 Task: Set up a reminder for the spiritual and personal growth retreat.
Action: Mouse moved to (66, 105)
Screenshot: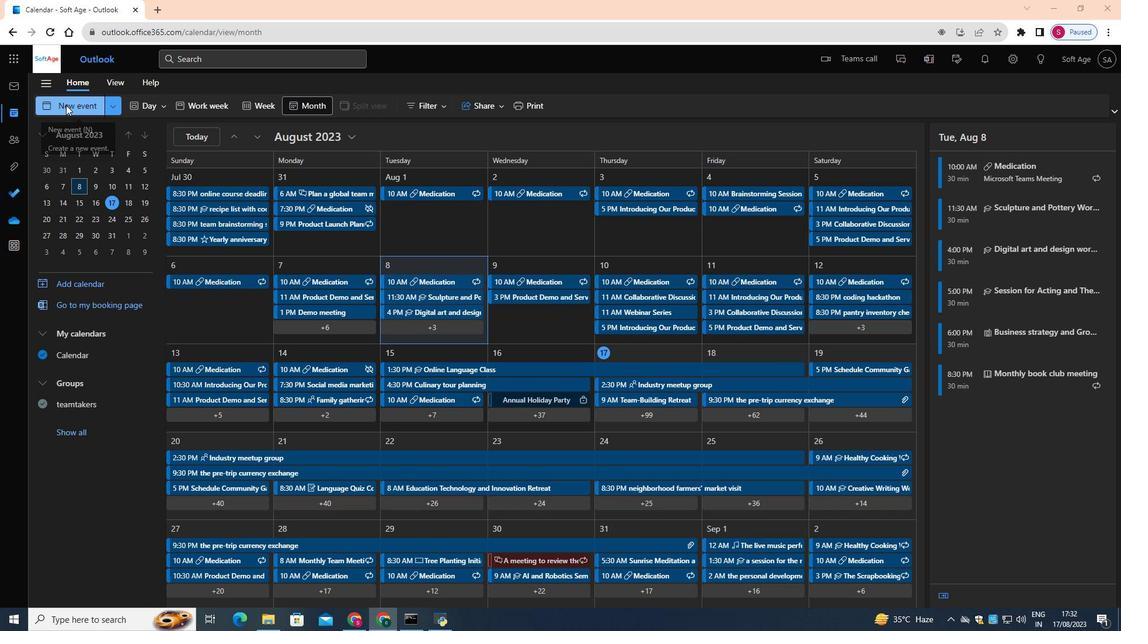 
Action: Mouse pressed left at (66, 105)
Screenshot: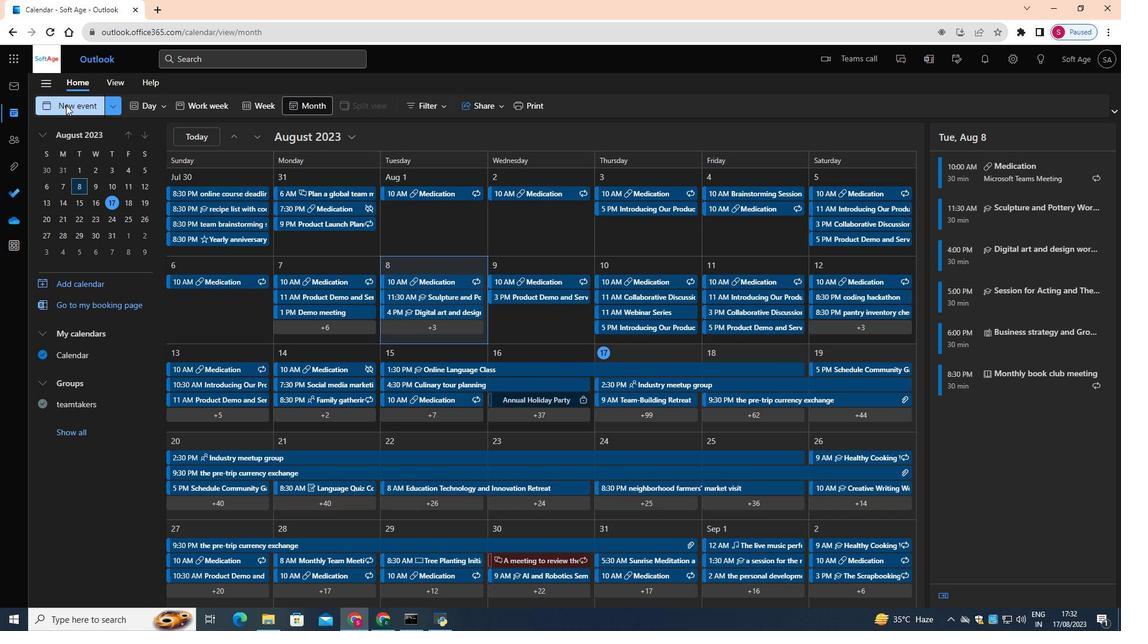
Action: Mouse moved to (377, 173)
Screenshot: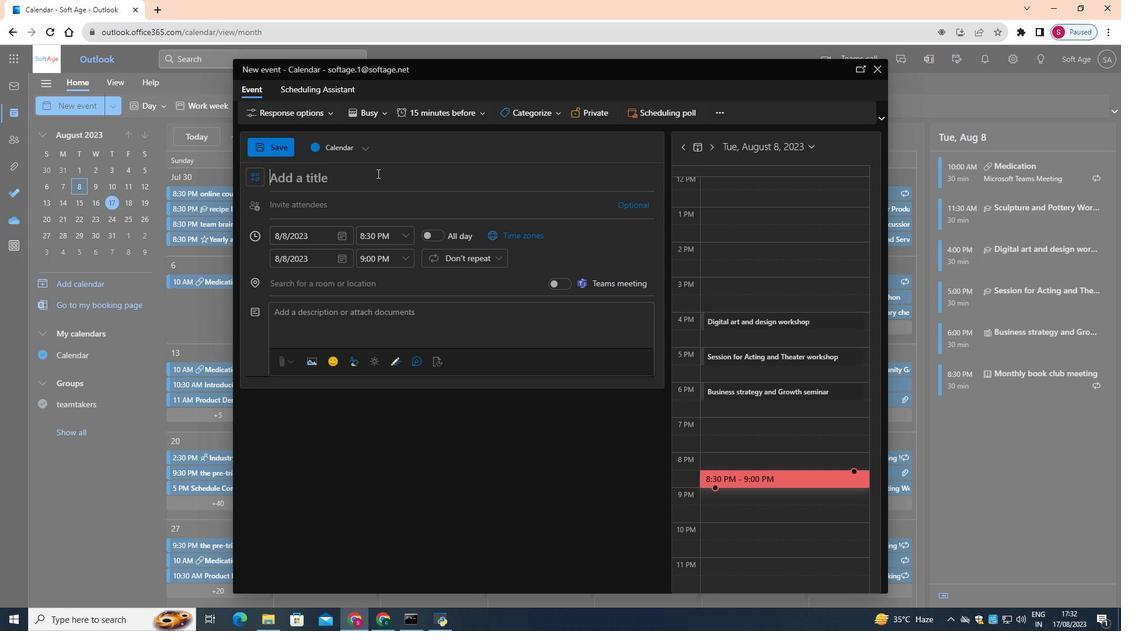 
Action: Mouse pressed left at (377, 173)
Screenshot: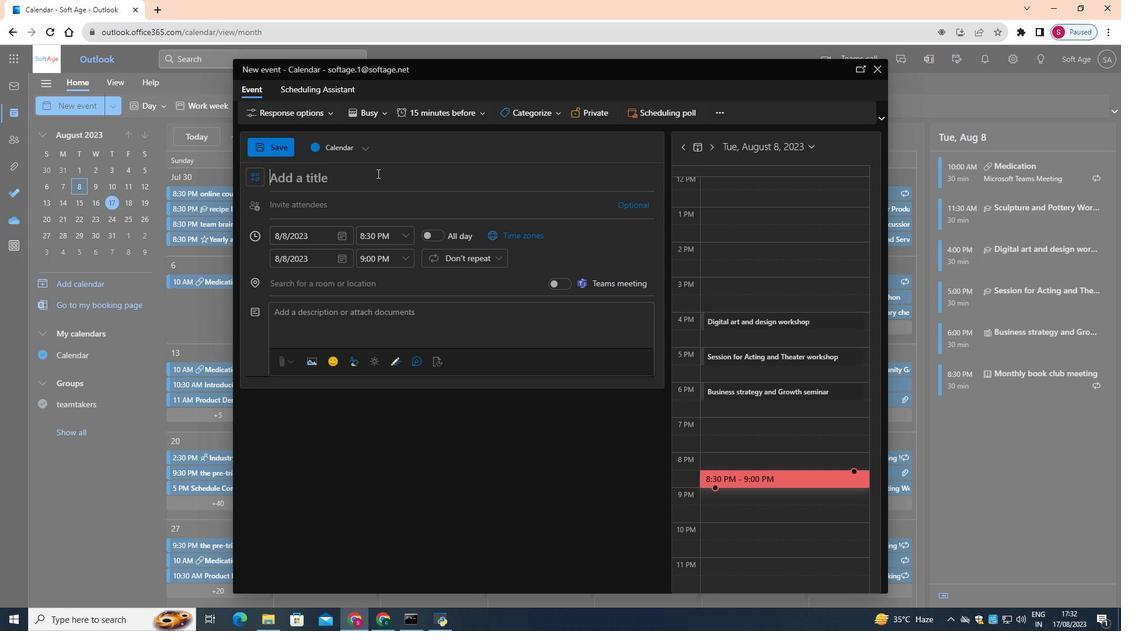
Action: Key pressed <Key.shift>Spiritual<Key.space>and<Key.space><Key.shift>Personal<Key.space><Key.shift>Growth<Key.space><Key.shift>Retreat<Key.space><Key.shift>Reminder
Screenshot: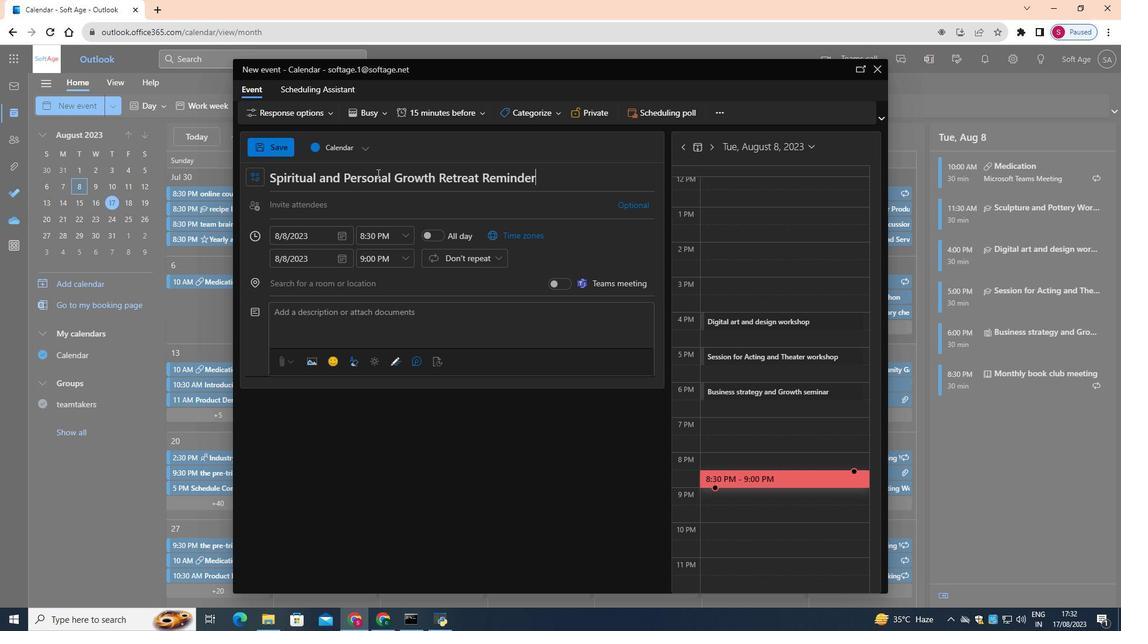 
Action: Mouse moved to (341, 236)
Screenshot: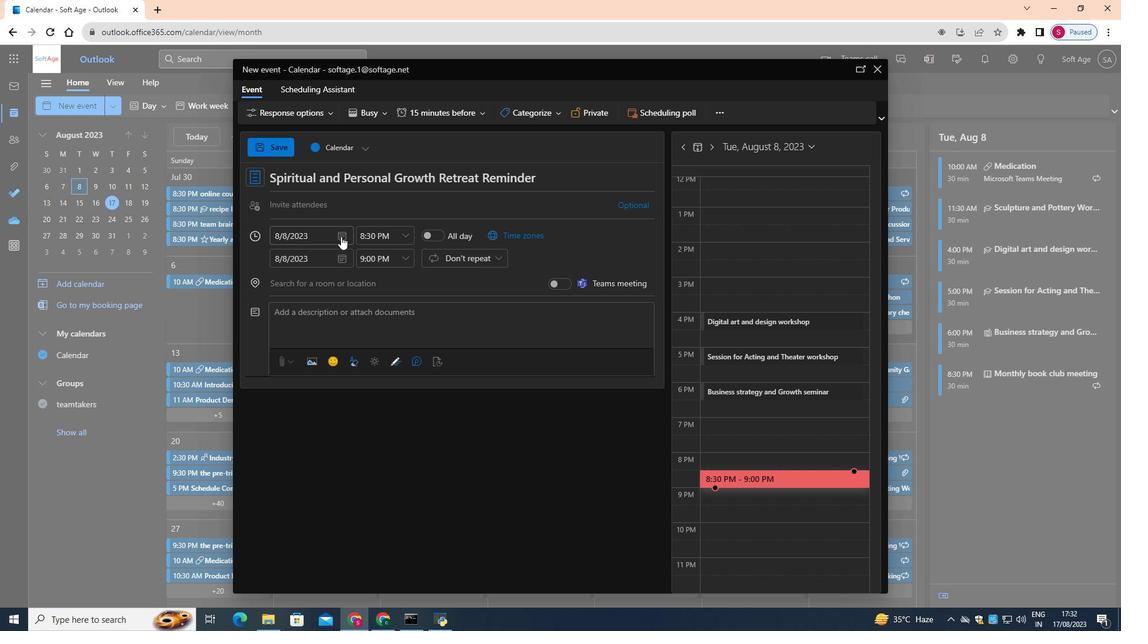 
Action: Mouse pressed left at (341, 236)
Screenshot: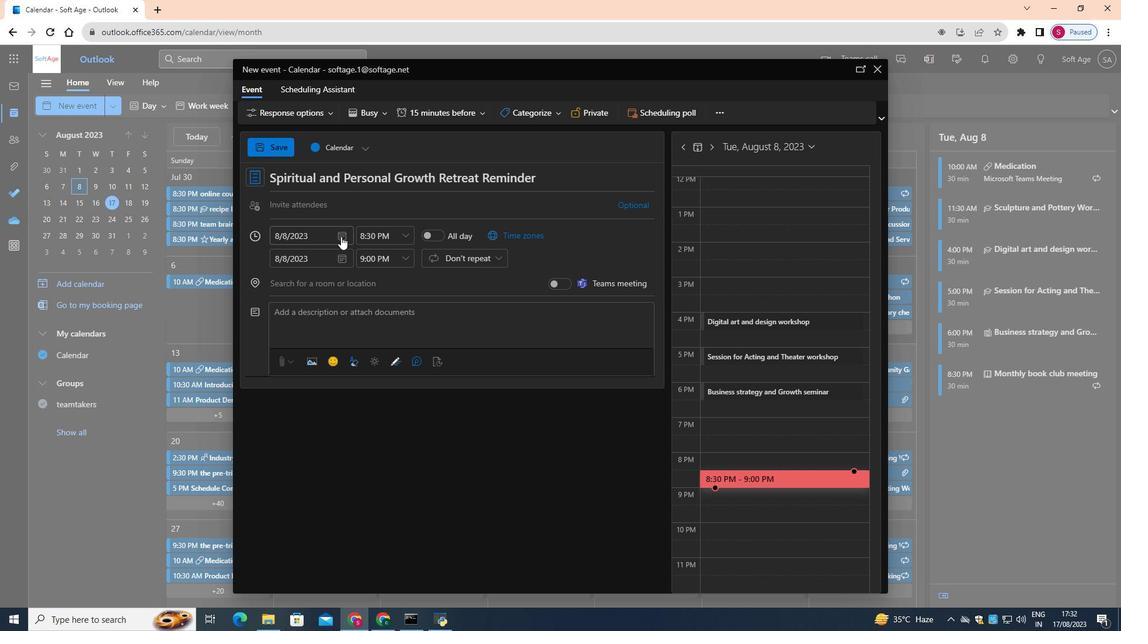
Action: Mouse moved to (333, 343)
Screenshot: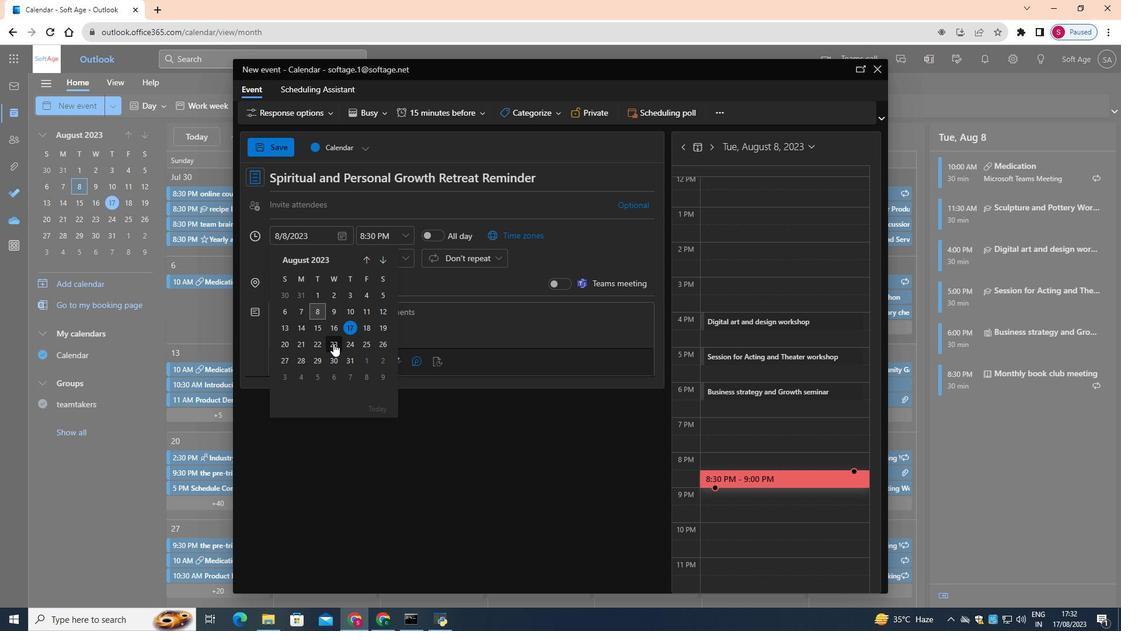 
Action: Mouse pressed left at (333, 343)
Screenshot: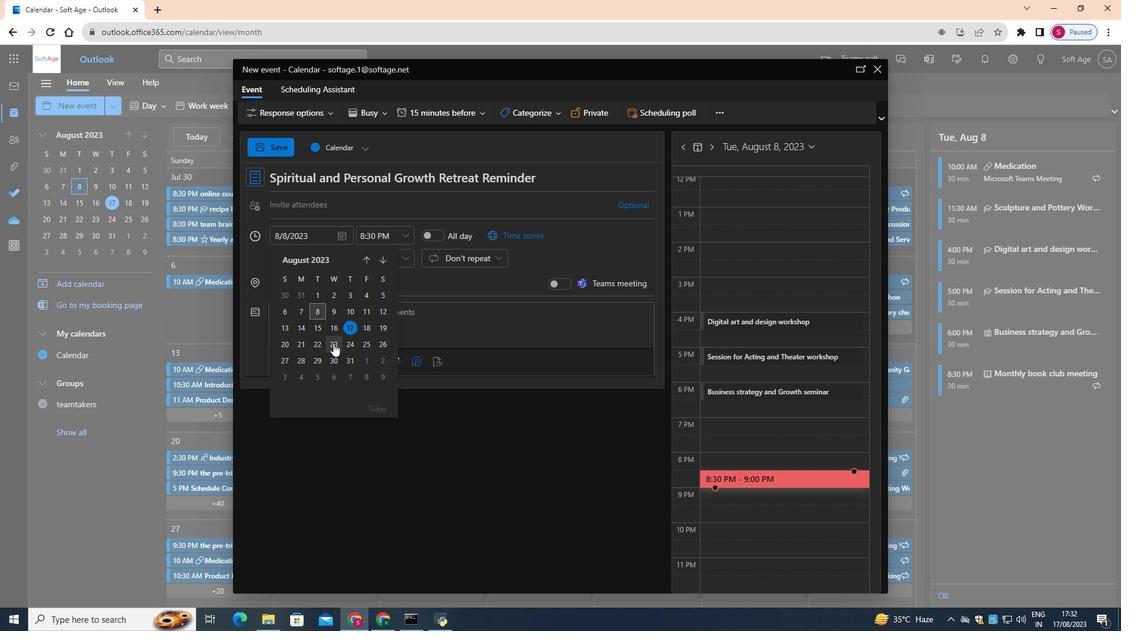 
Action: Mouse moved to (402, 233)
Screenshot: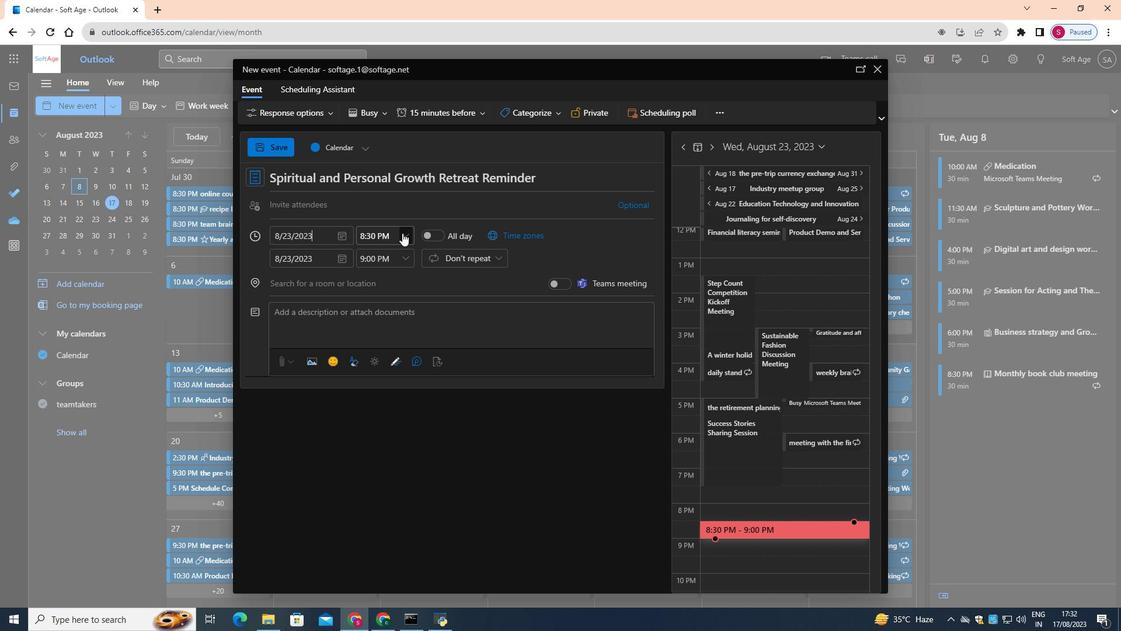 
Action: Mouse pressed left at (402, 233)
Screenshot: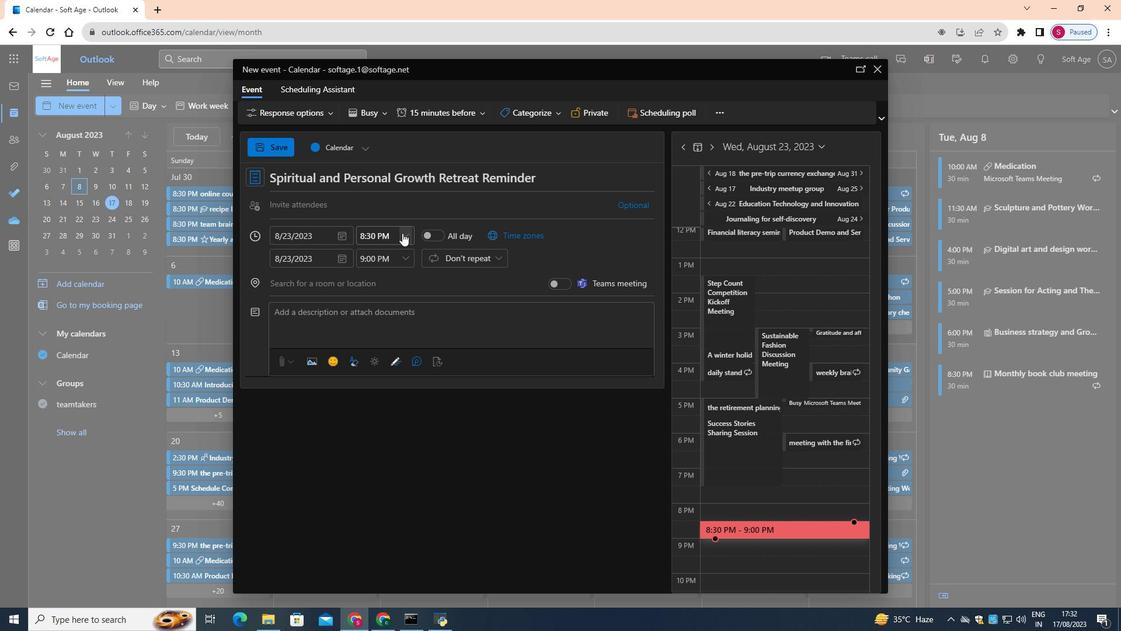 
Action: Mouse moved to (377, 306)
Screenshot: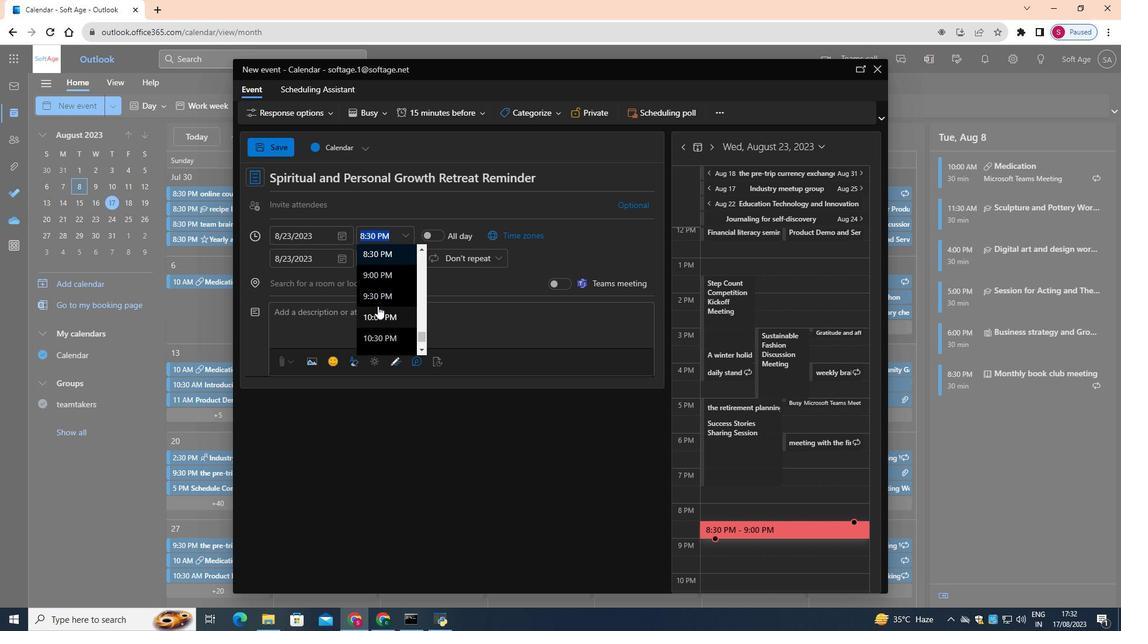 
Action: Mouse scrolled (377, 307) with delta (0, 0)
Screenshot: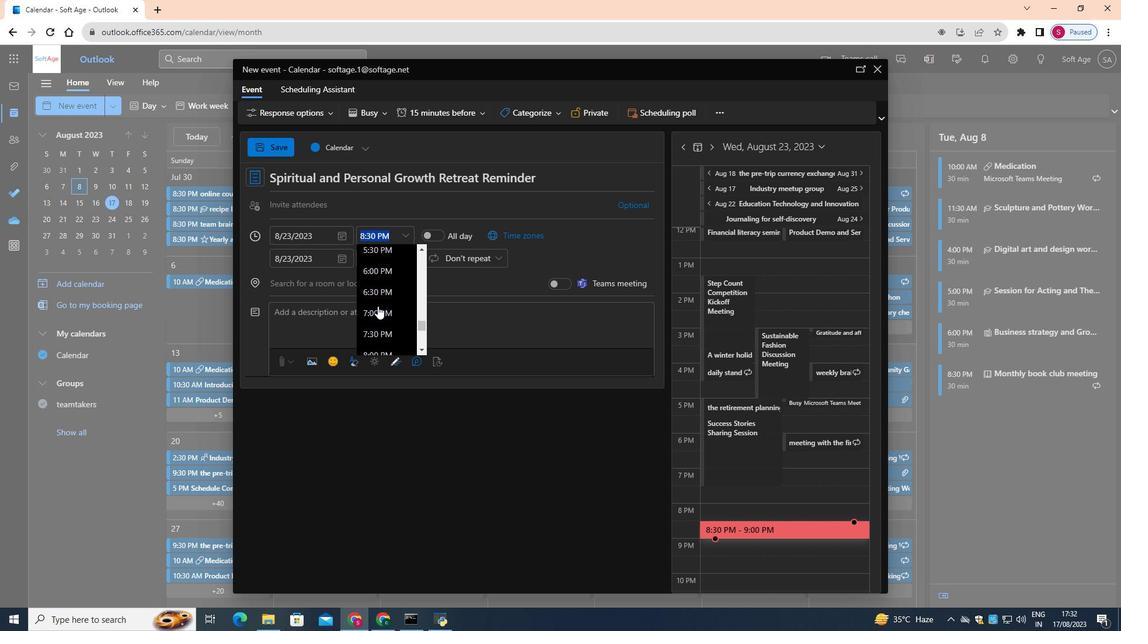 
Action: Mouse moved to (378, 306)
Screenshot: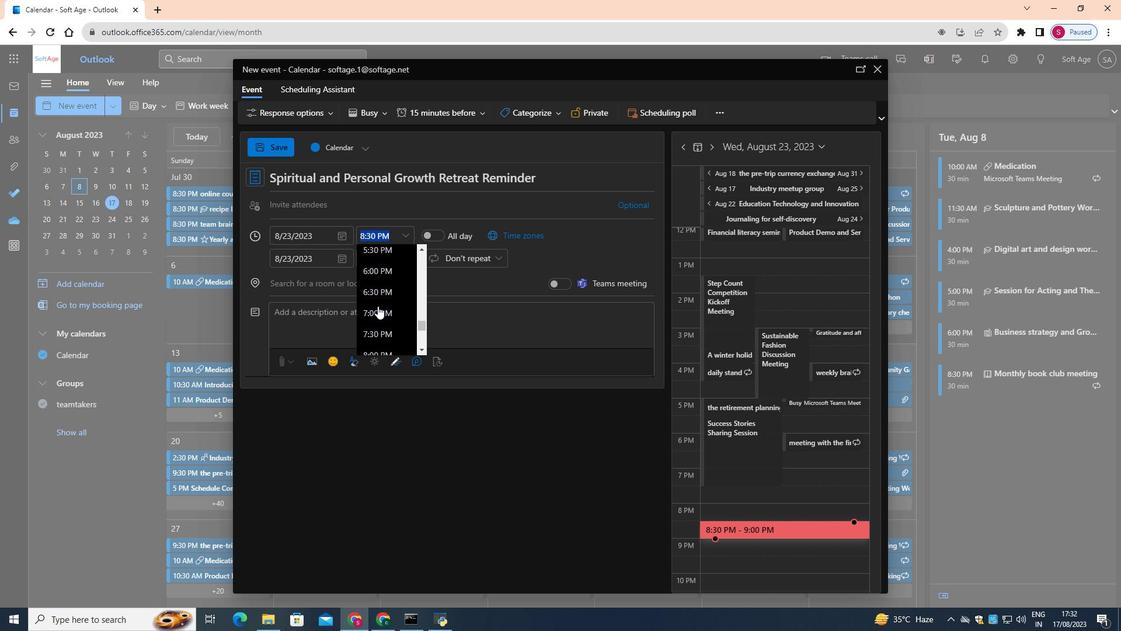 
Action: Mouse scrolled (378, 306) with delta (0, 0)
Screenshot: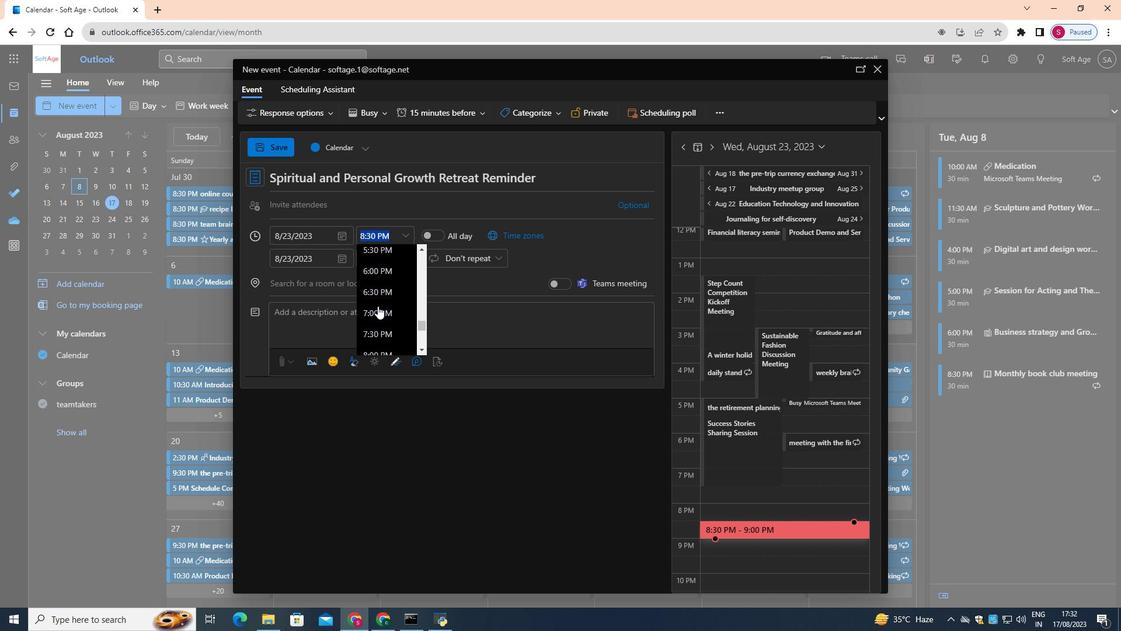 
Action: Mouse scrolled (378, 306) with delta (0, 0)
Screenshot: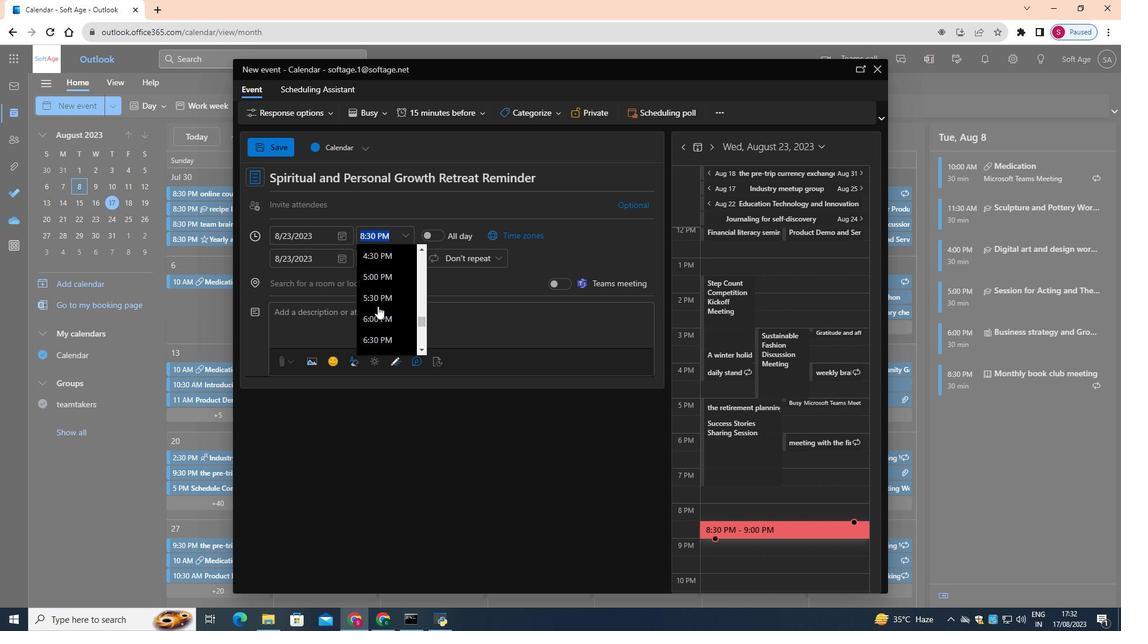 
Action: Mouse scrolled (378, 306) with delta (0, 0)
Screenshot: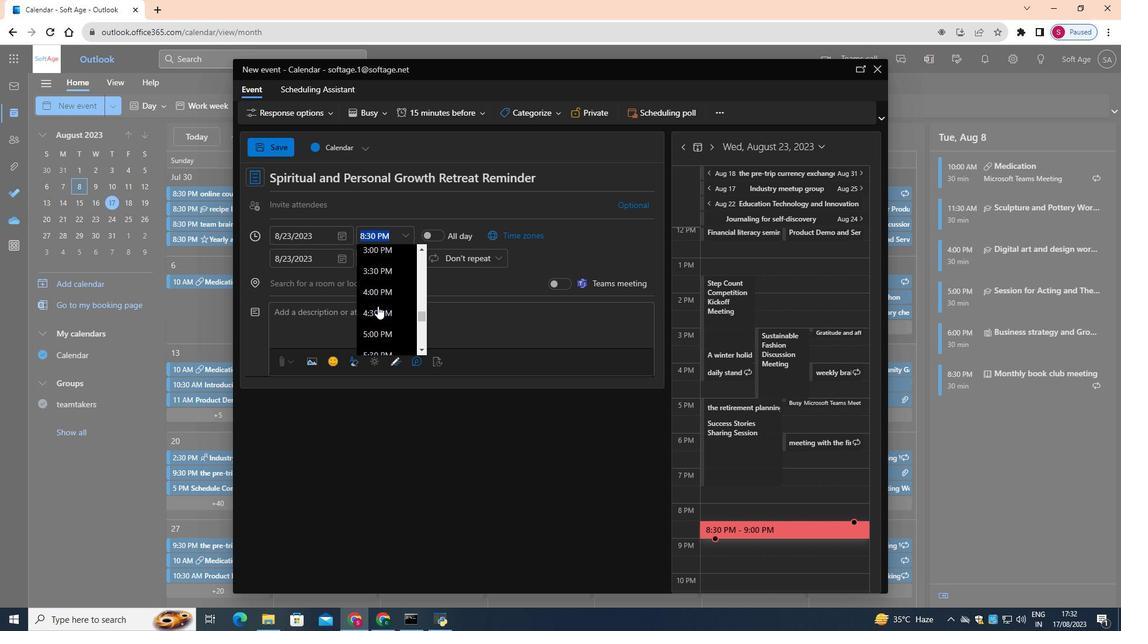 
Action: Mouse scrolled (378, 306) with delta (0, 0)
Screenshot: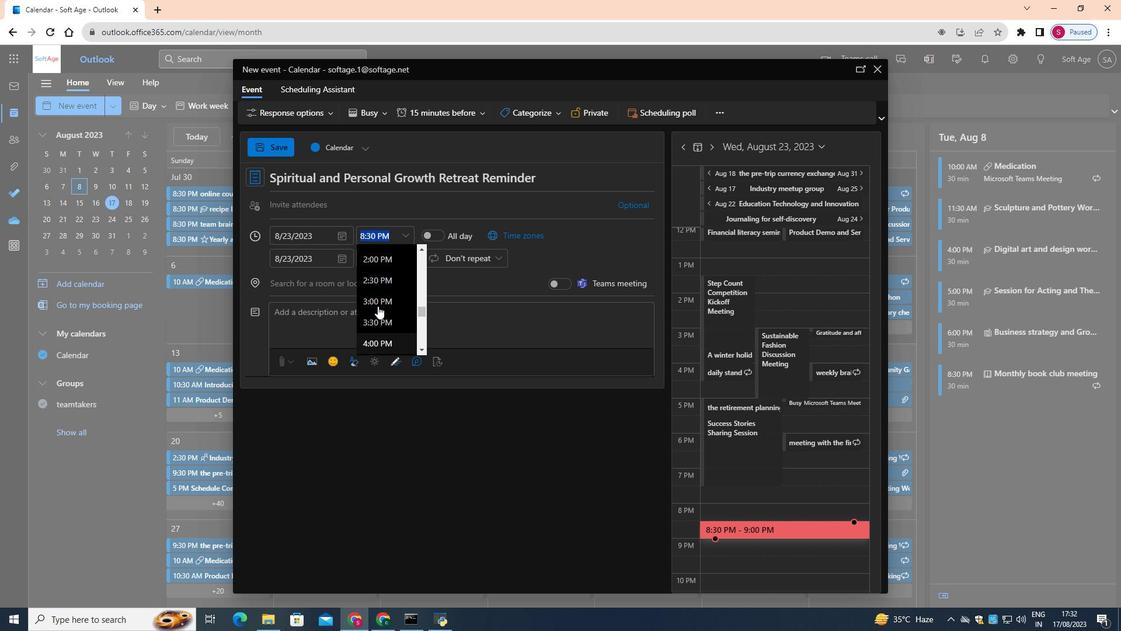 
Action: Mouse scrolled (378, 306) with delta (0, 0)
Screenshot: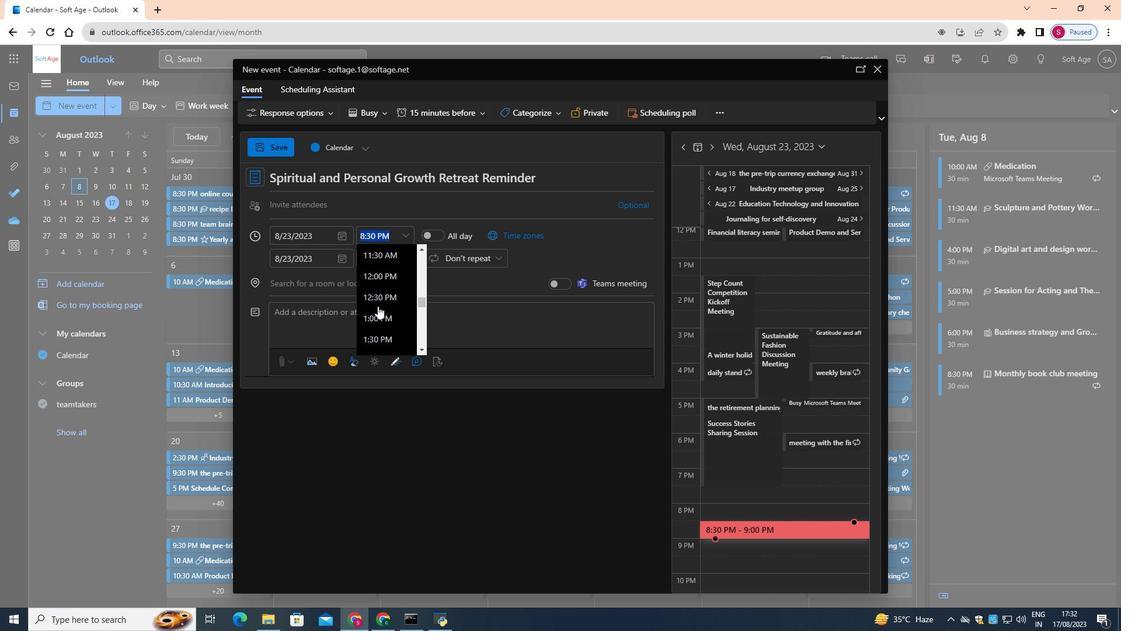 
Action: Mouse scrolled (378, 306) with delta (0, 0)
Screenshot: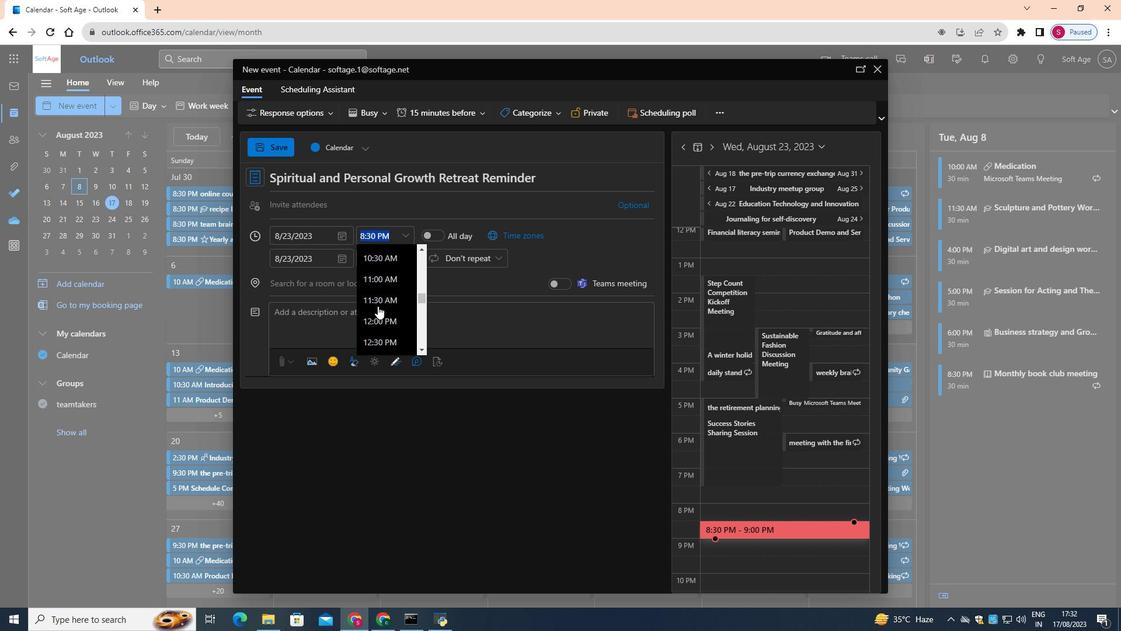 
Action: Mouse scrolled (378, 306) with delta (0, 0)
Screenshot: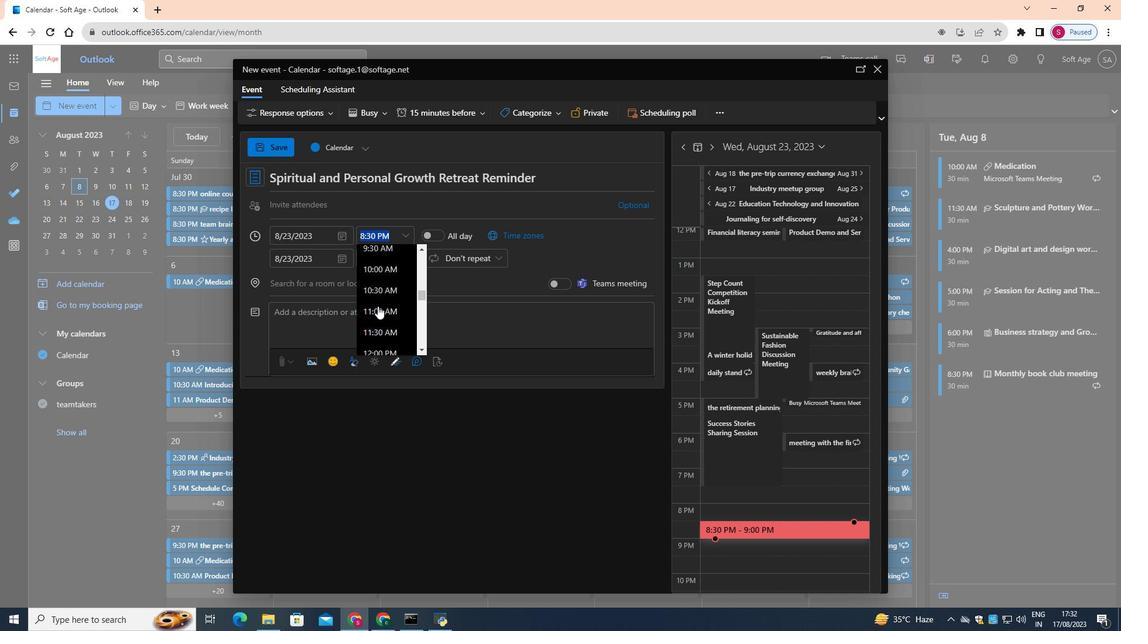
Action: Mouse moved to (385, 276)
Screenshot: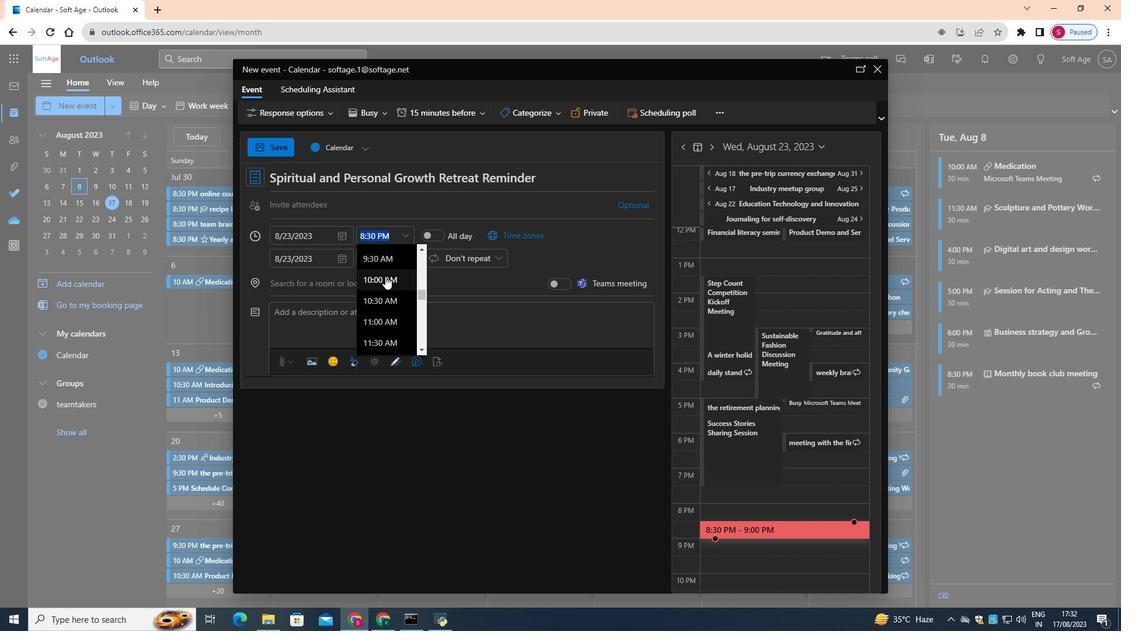 
Action: Mouse pressed left at (385, 276)
Screenshot: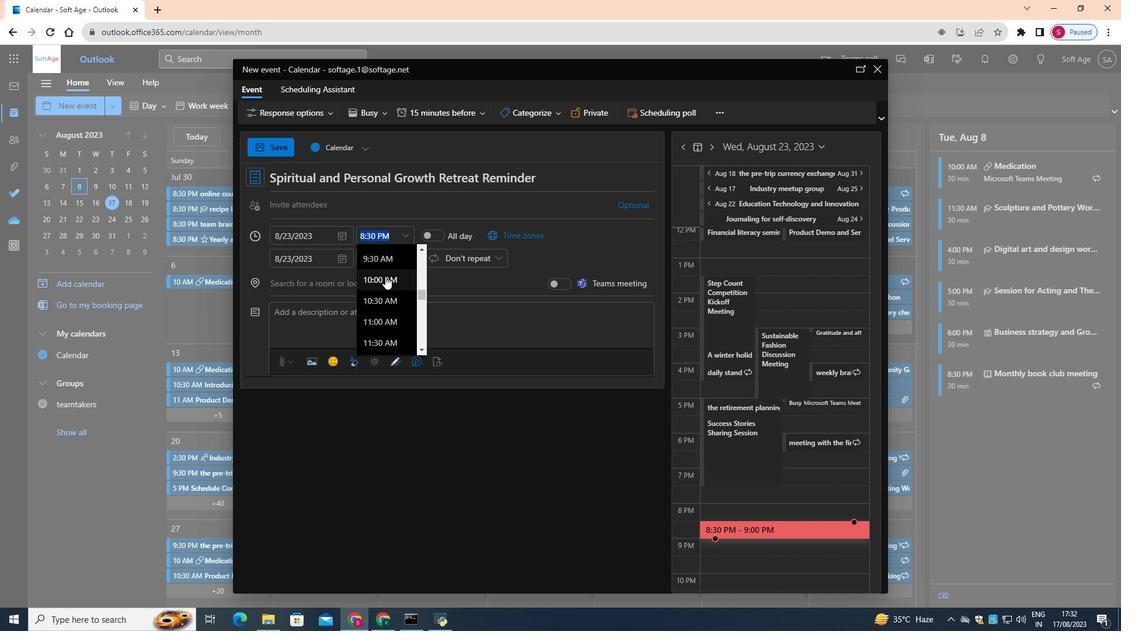 
Action: Mouse moved to (446, 106)
Screenshot: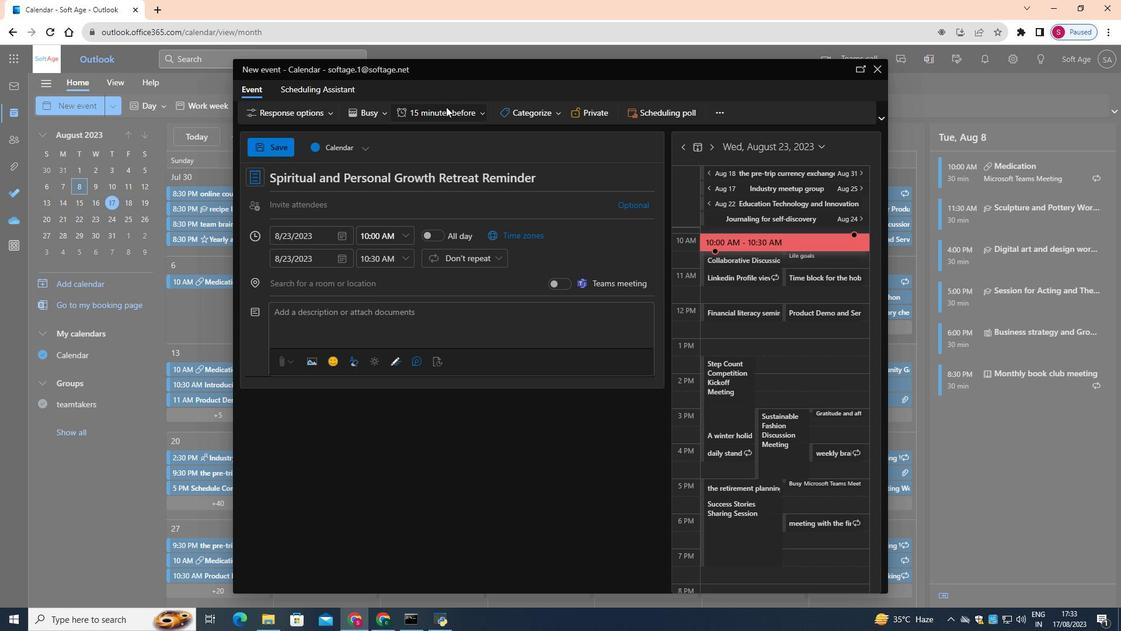 
Action: Mouse pressed left at (446, 106)
Screenshot: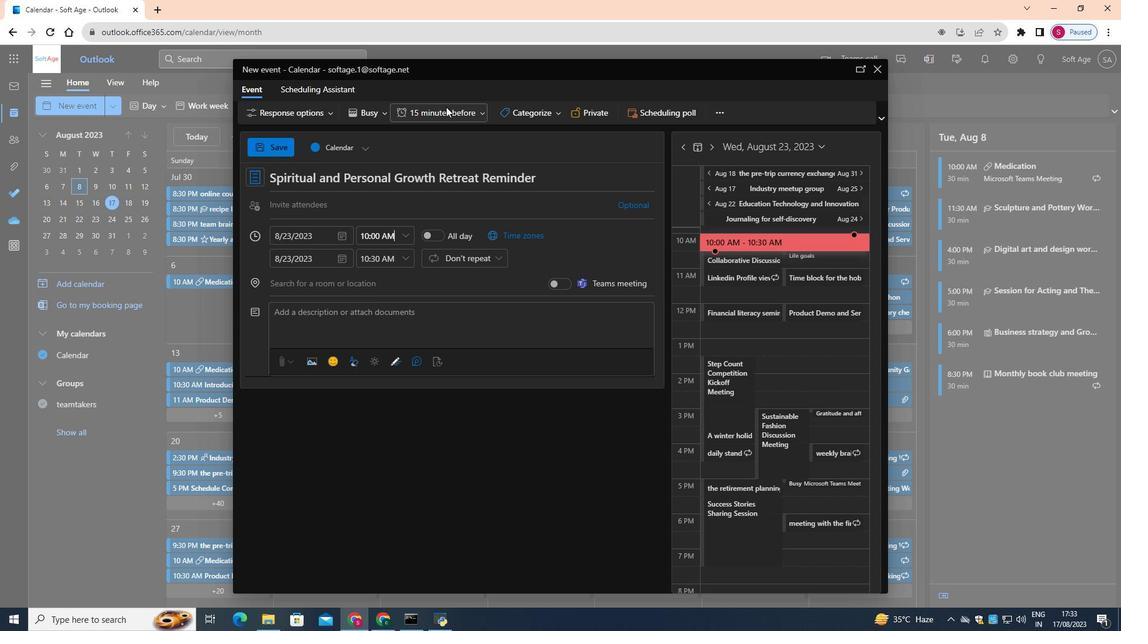 
Action: Mouse moved to (455, 221)
Screenshot: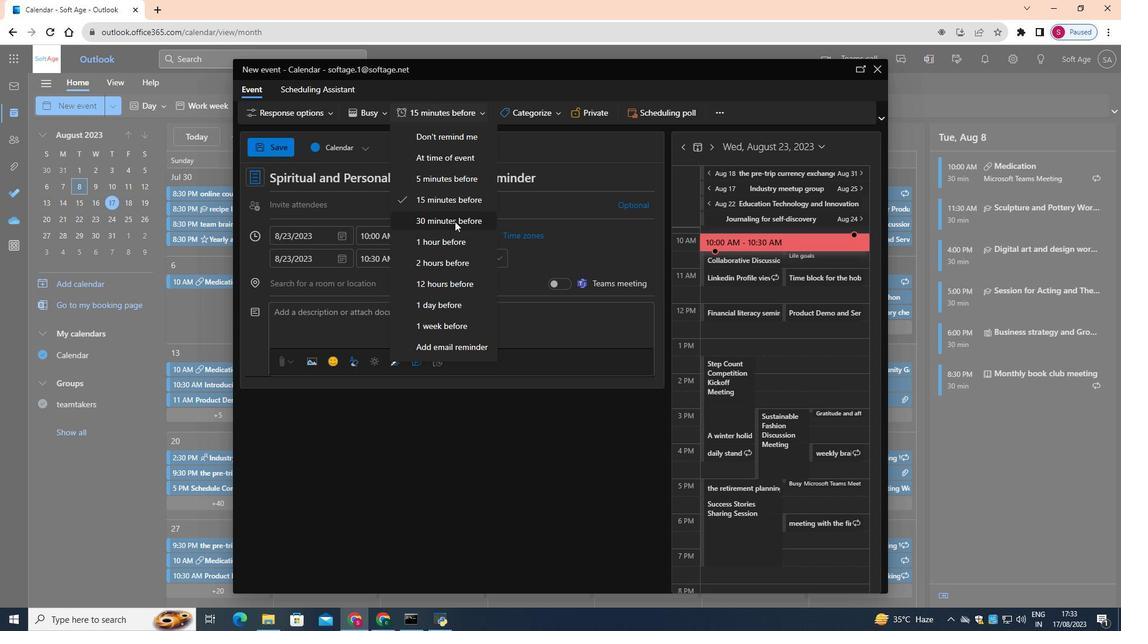 
Action: Mouse pressed left at (455, 221)
Screenshot: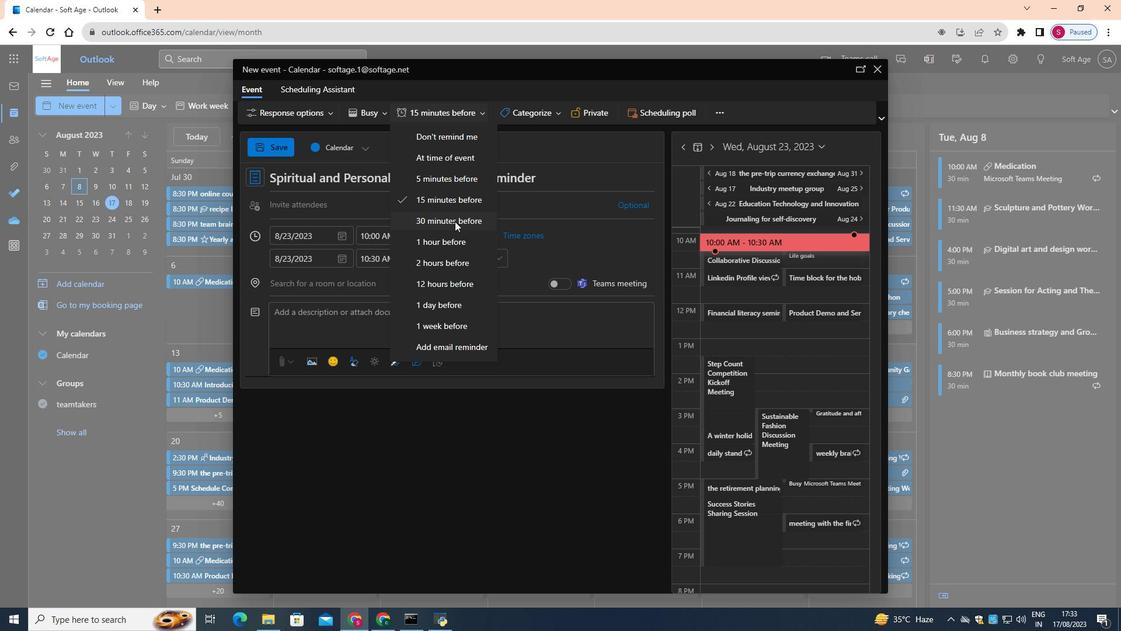 
Action: Mouse moved to (415, 314)
Screenshot: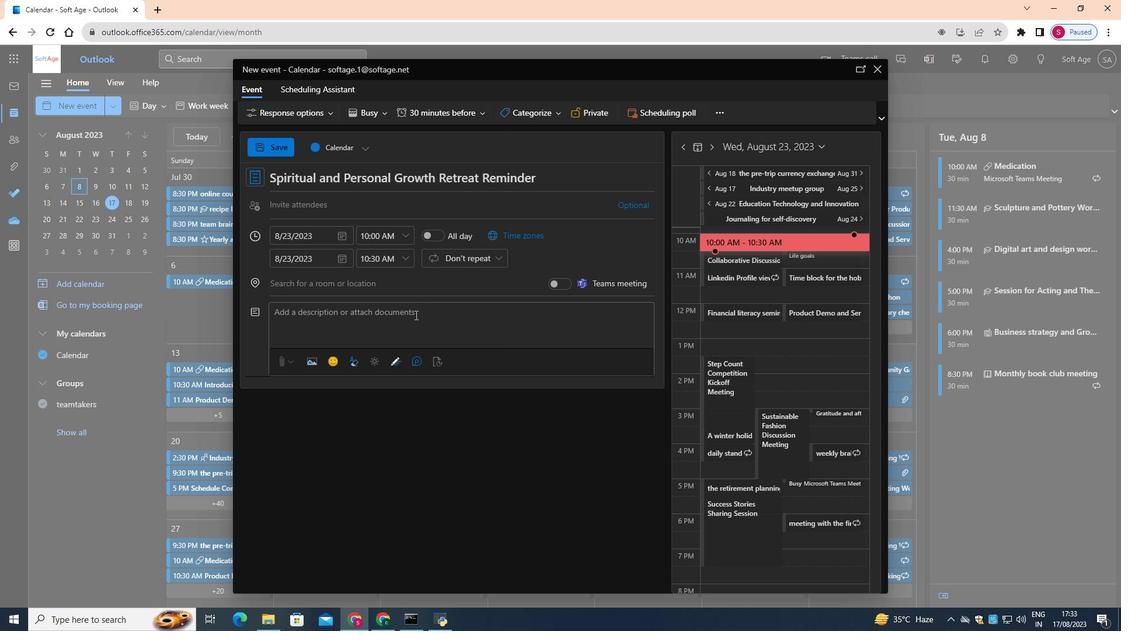 
Action: Mouse pressed left at (415, 314)
Screenshot: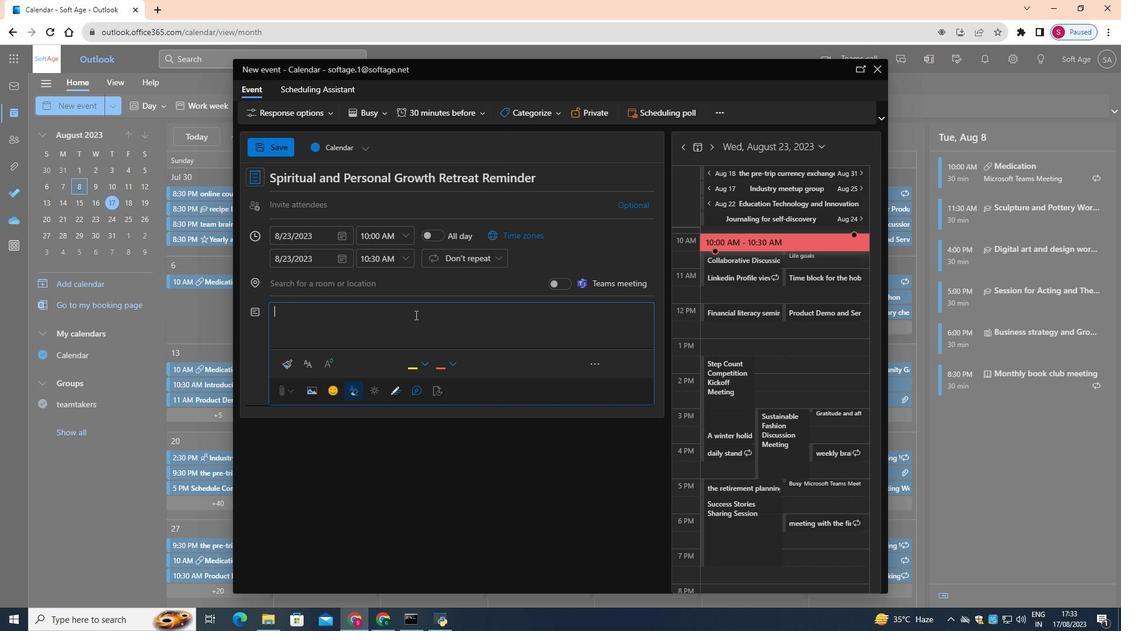
Action: Key pressed <Key.shift>Nurture<Key.space>your<Key.space>spirit<Key.space>and<Key.space>embrace<Key.space>personal<Key.space>growth<Key.shift_r>!<Key.space><Key.shift>This<Key.space>is<Key.space>a<Key.space>reminder<Key.space>for<Key.space>our<Key.space>upcoming<Key.space><Key.shift>Spiritual<Key.space>and<Key.space><Key.shift>Personal<Key.space><Key.shift>Growth<Key.space><Key.shift>Retreat,<Key.space>where<Key.space>you'll<Key.space>embark<Key.space>on<Key.space>a<Key.space>transformative<Key.space>journey<Key.space>of<Key.space>self-discovery<Key.space>and<Key.space>inner<Key.space>exploration.
Screenshot: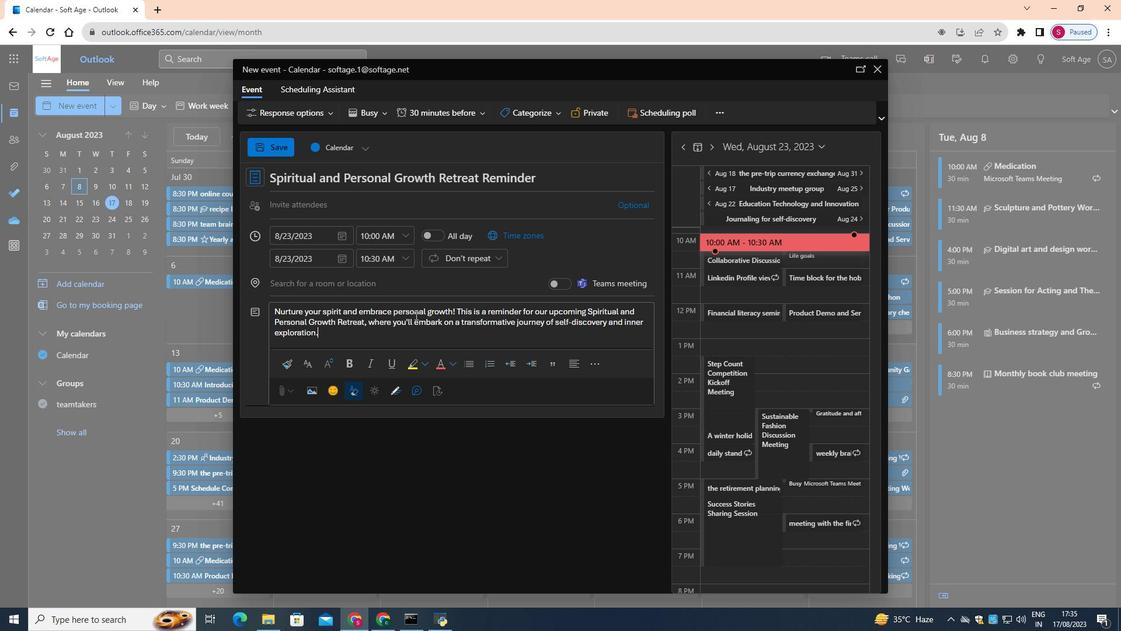 
Action: Mouse moved to (285, 144)
Screenshot: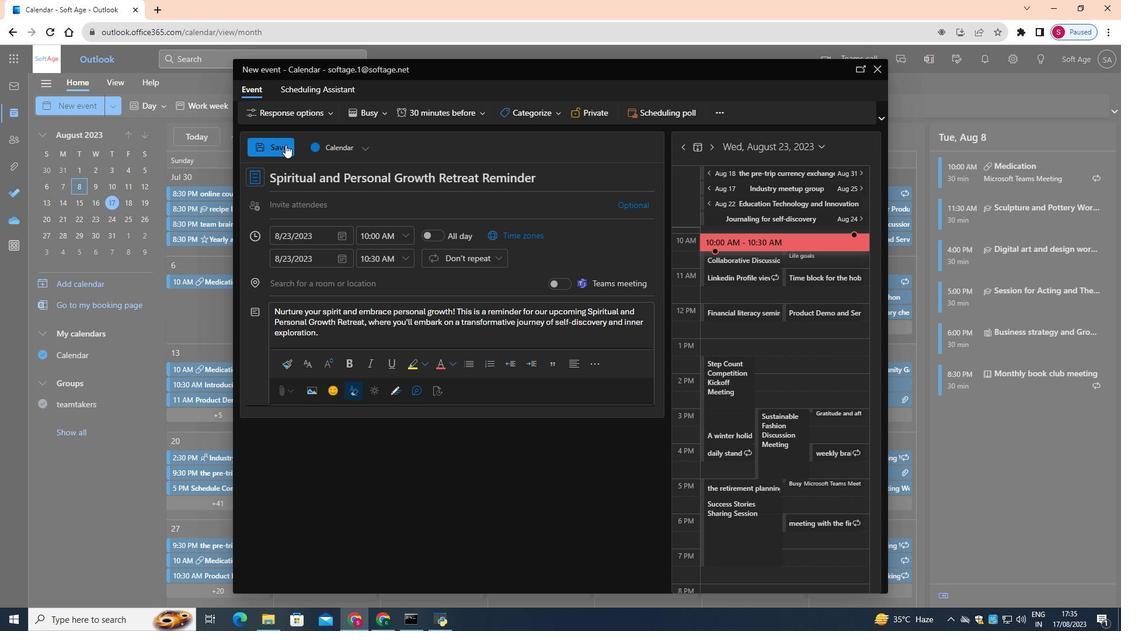 
Action: Mouse pressed left at (285, 144)
Screenshot: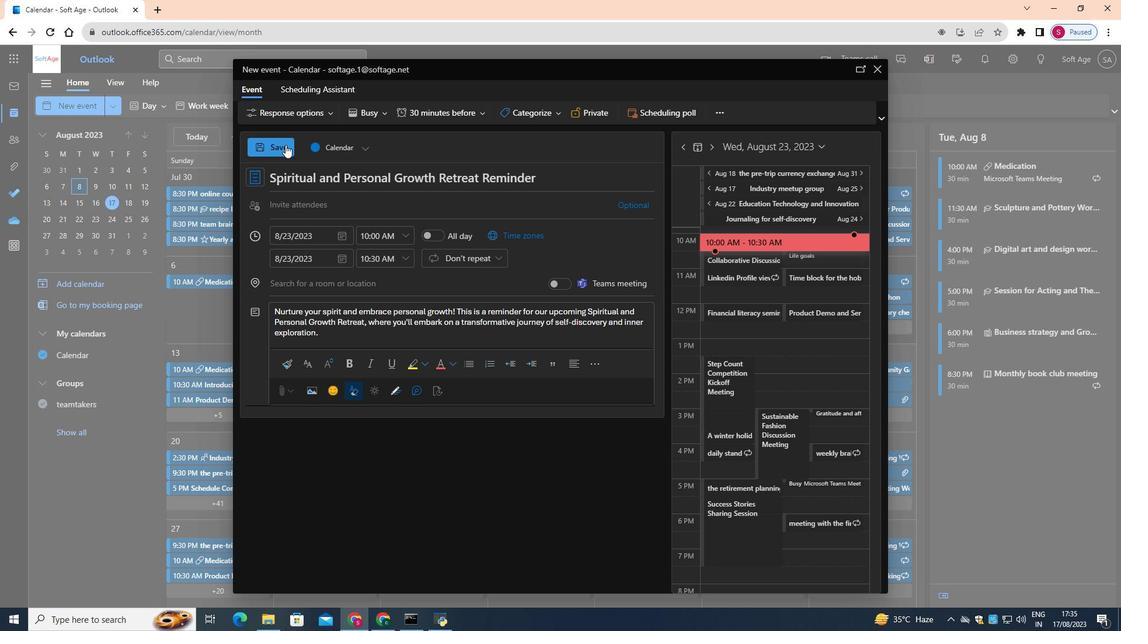 
